 Task: Create a section Speed Sprint and in the section, add a milestone Cloud-based analytics platform development in the project ControlBridge
Action: Mouse moved to (81, 451)
Screenshot: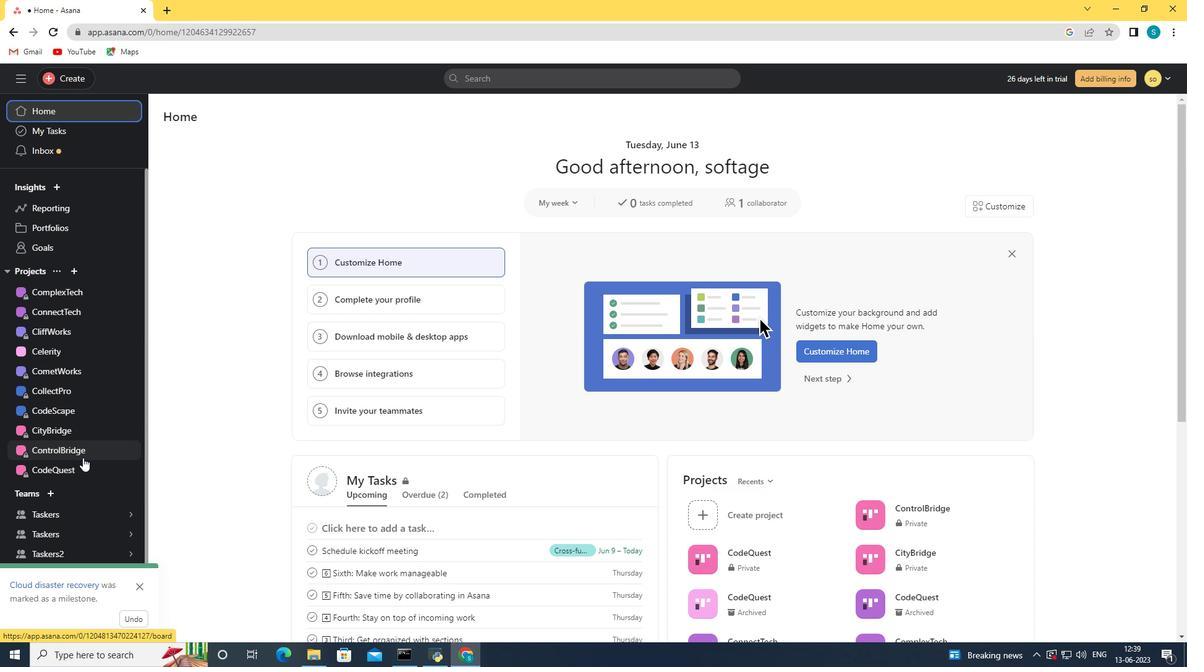 
Action: Mouse pressed left at (81, 451)
Screenshot: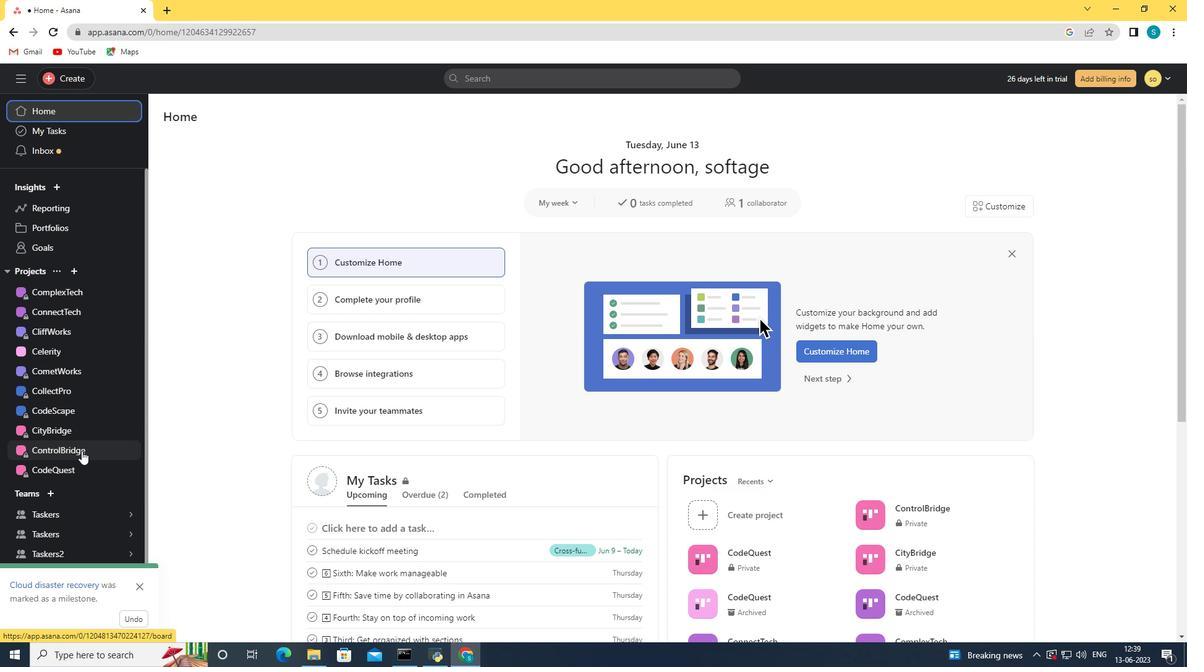 
Action: Mouse moved to (391, 638)
Screenshot: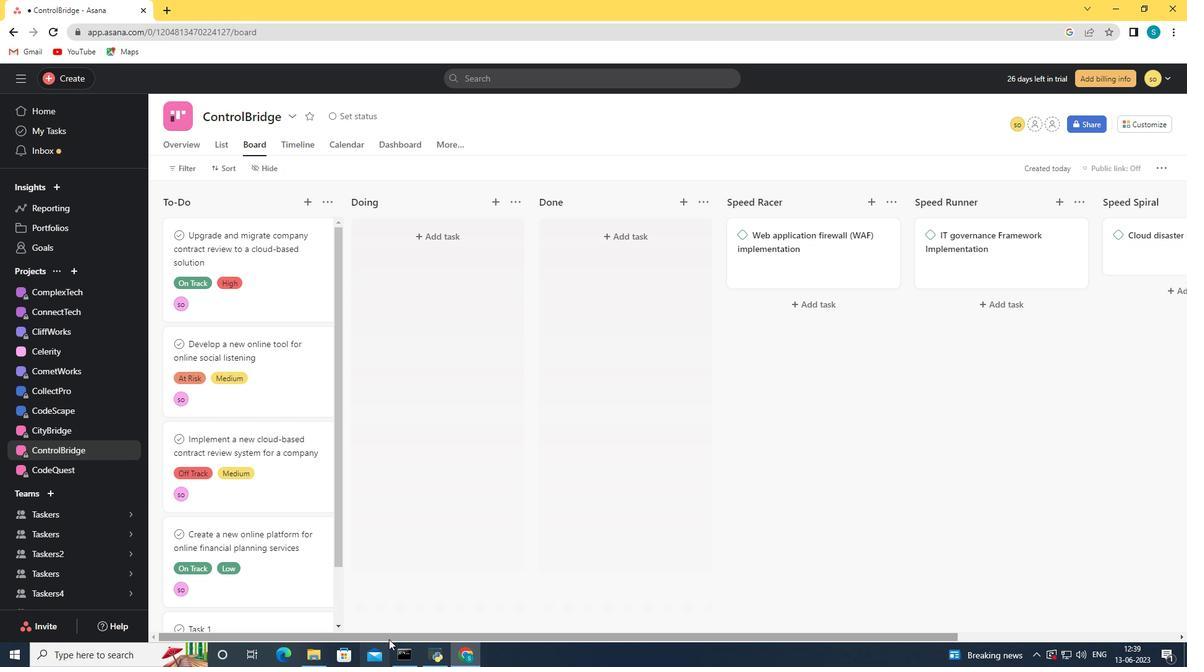 
Action: Mouse pressed left at (391, 638)
Screenshot: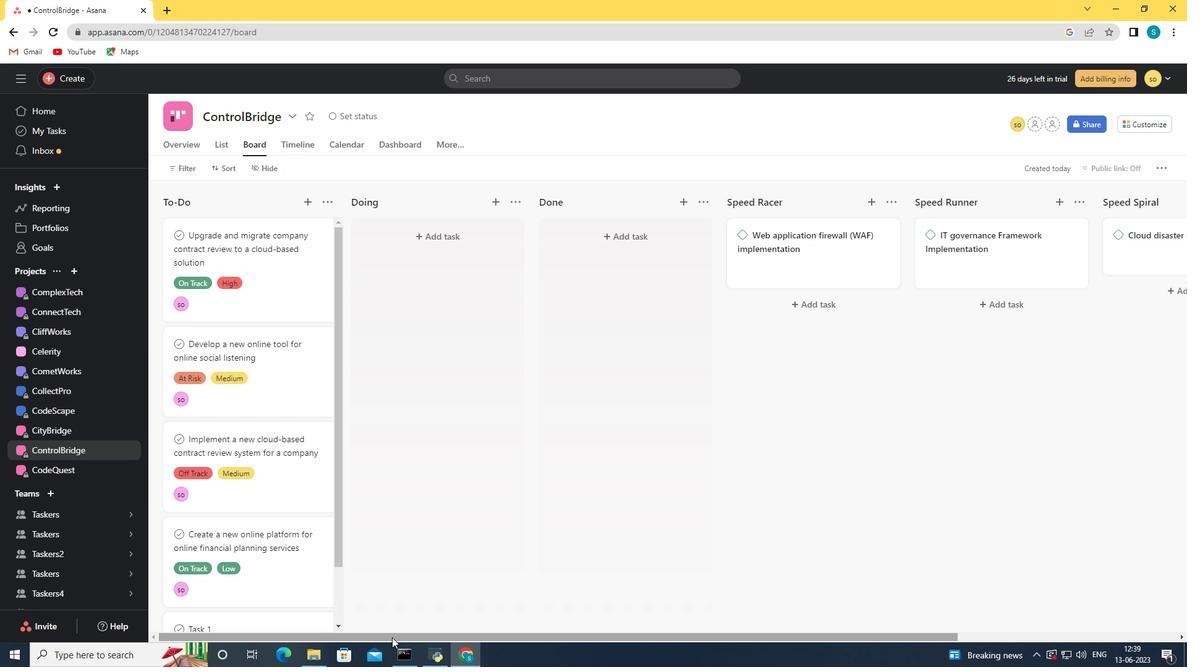 
Action: Mouse moved to (1039, 204)
Screenshot: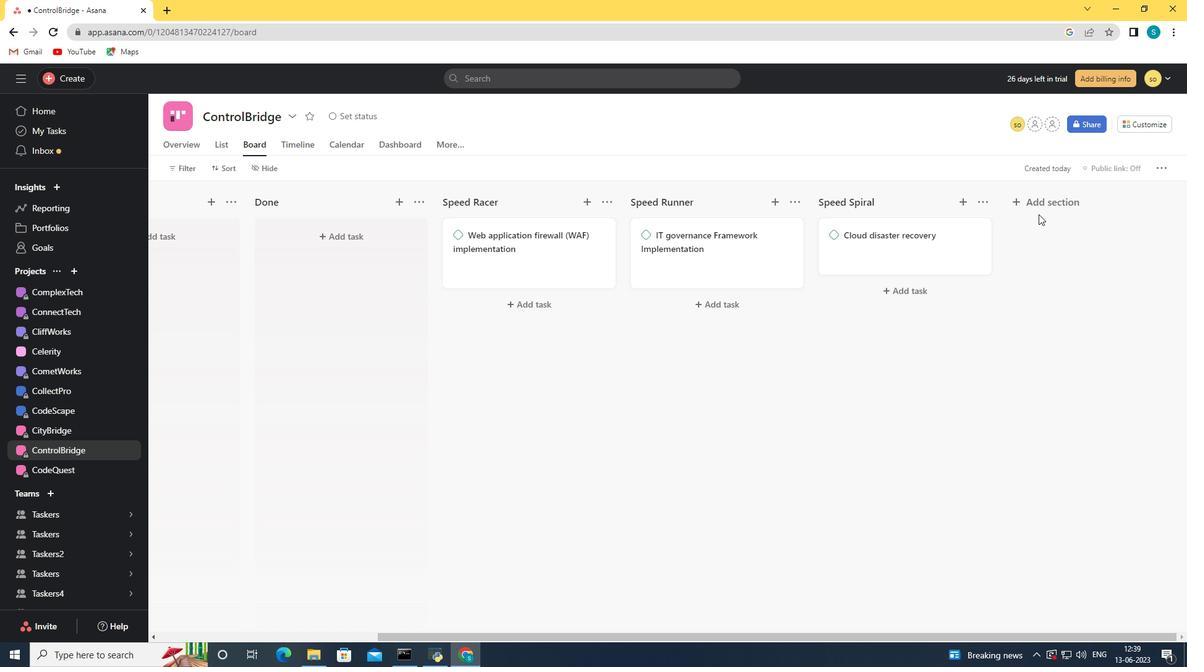 
Action: Mouse pressed left at (1039, 204)
Screenshot: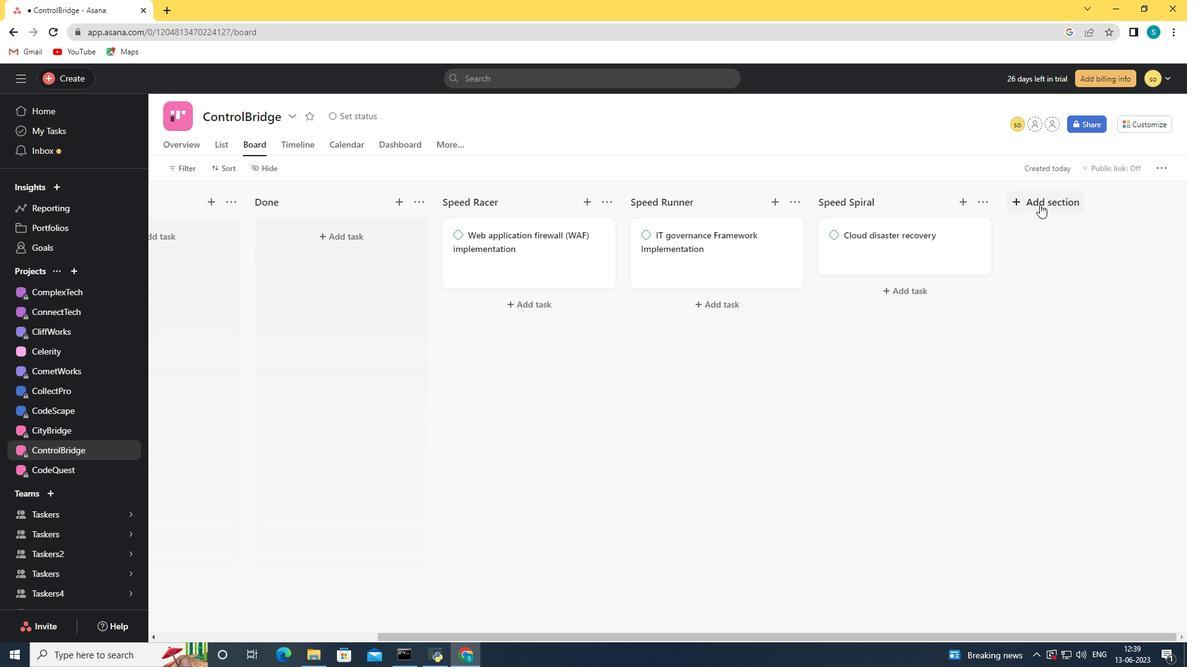 
Action: Key pressed <Key.shift><Key.shift><Key.shift><Key.shift><Key.shift><Key.shift><Key.shift><Key.shift><Key.shift><Key.shift><Key.shift><Key.shift><Key.shift><Key.shift><Key.shift><Key.shift><Key.shift><Key.shift><Key.shift><Key.shift><Key.shift><Key.shift><Key.shift><Key.shift><Key.shift><Key.shift><Key.shift><Key.shift><Key.shift><Key.shift><Key.shift><Key.shift><Key.shift><Key.shift><Key.shift><Key.shift><Key.shift><Key.shift><Key.shift>Speed<Key.space><Key.shift>Sprint
Screenshot: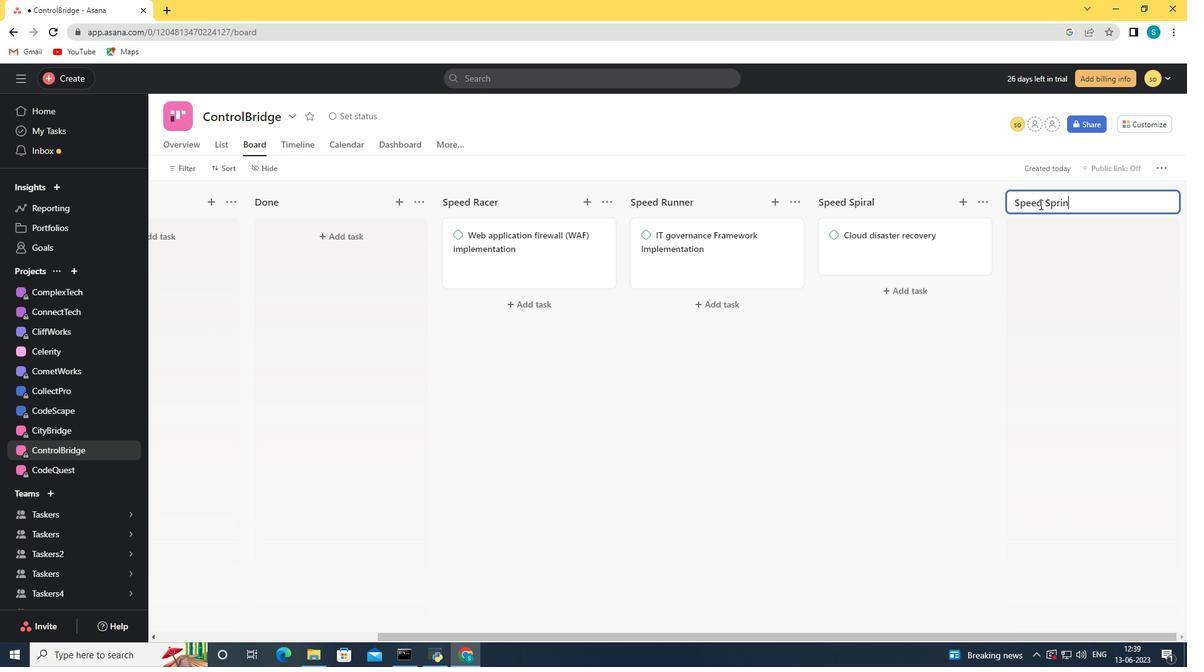 
Action: Mouse moved to (1057, 242)
Screenshot: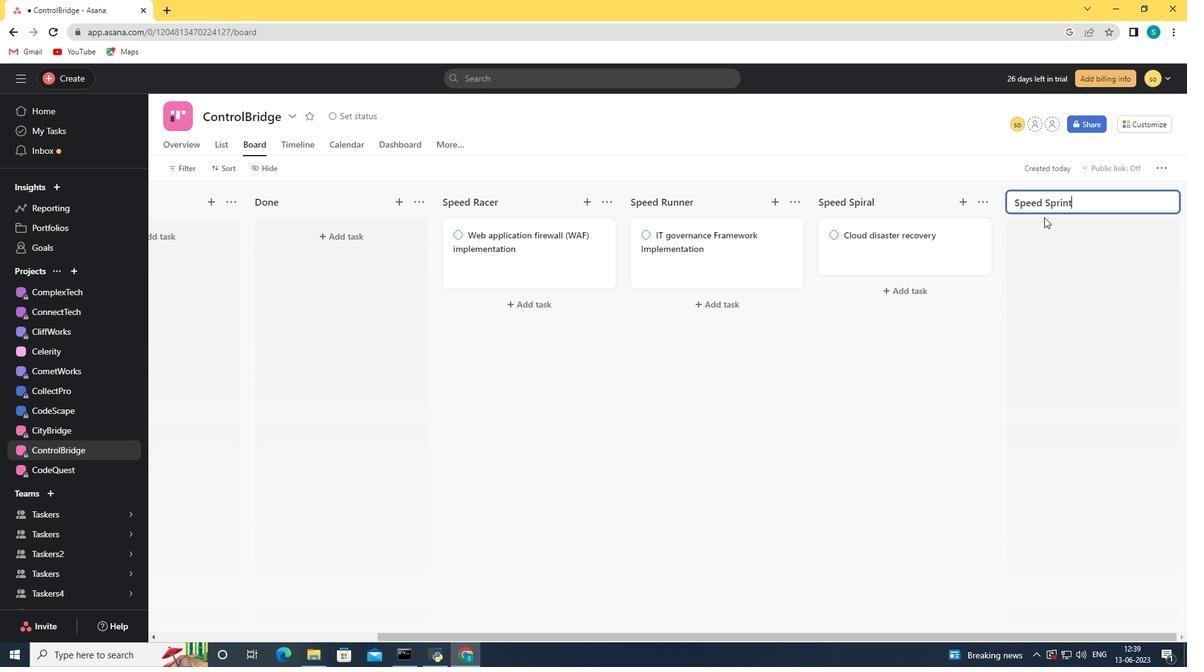 
Action: Mouse pressed left at (1057, 242)
Screenshot: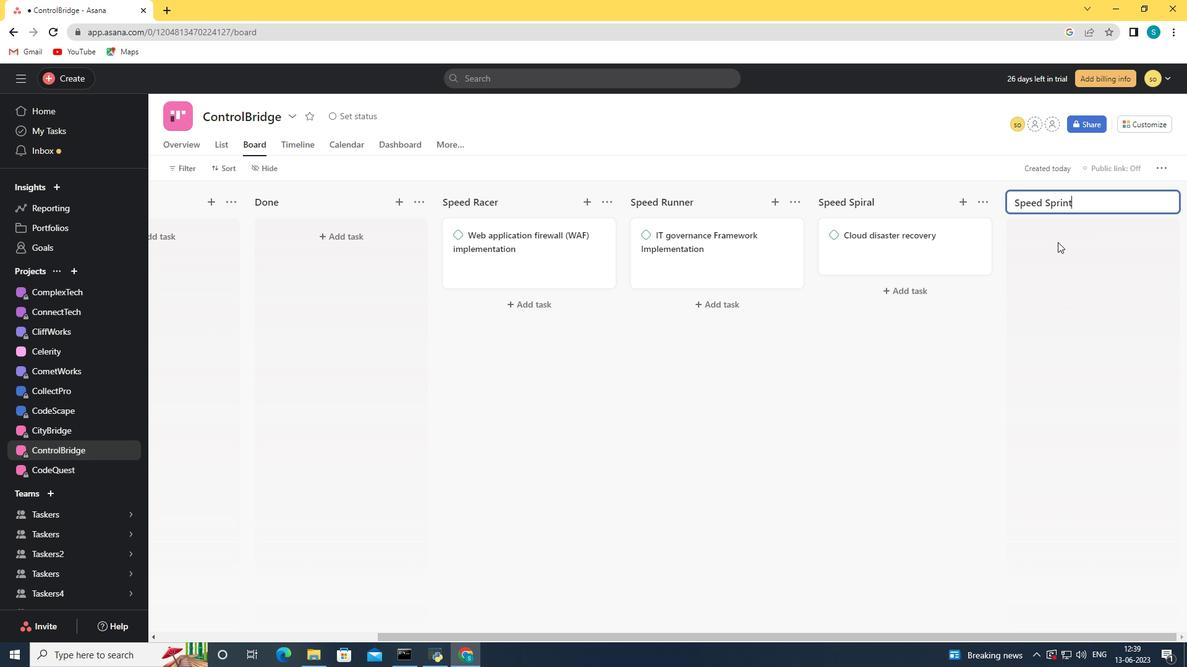 
Action: Mouse moved to (965, 199)
Screenshot: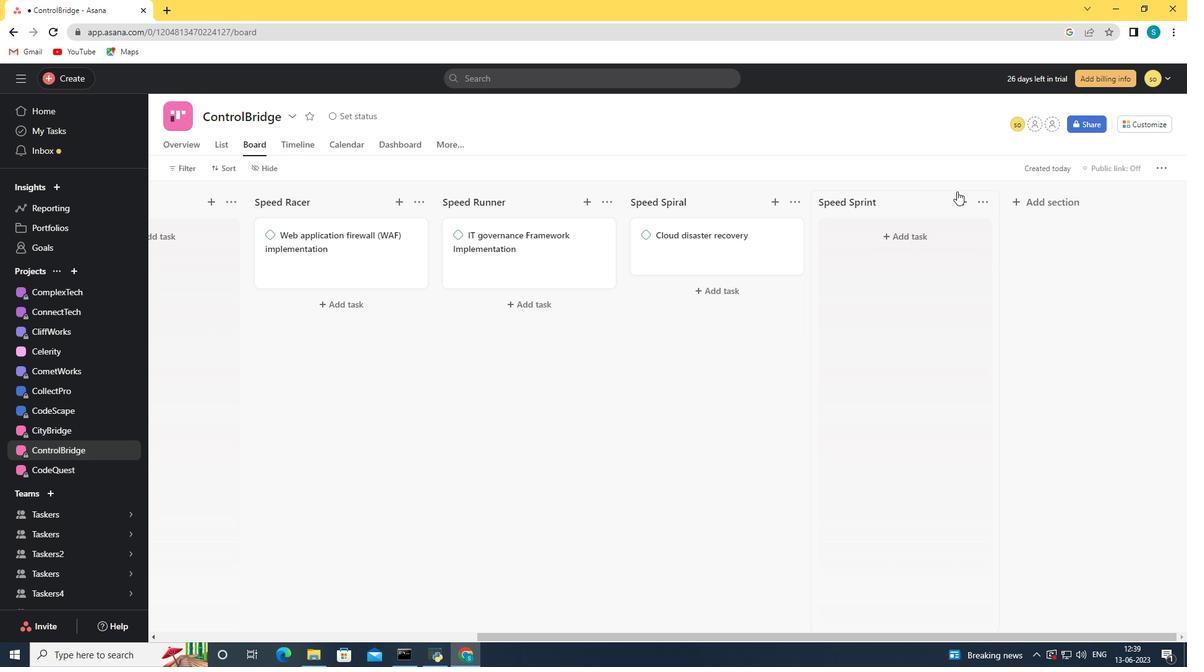 
Action: Mouse pressed left at (965, 199)
Screenshot: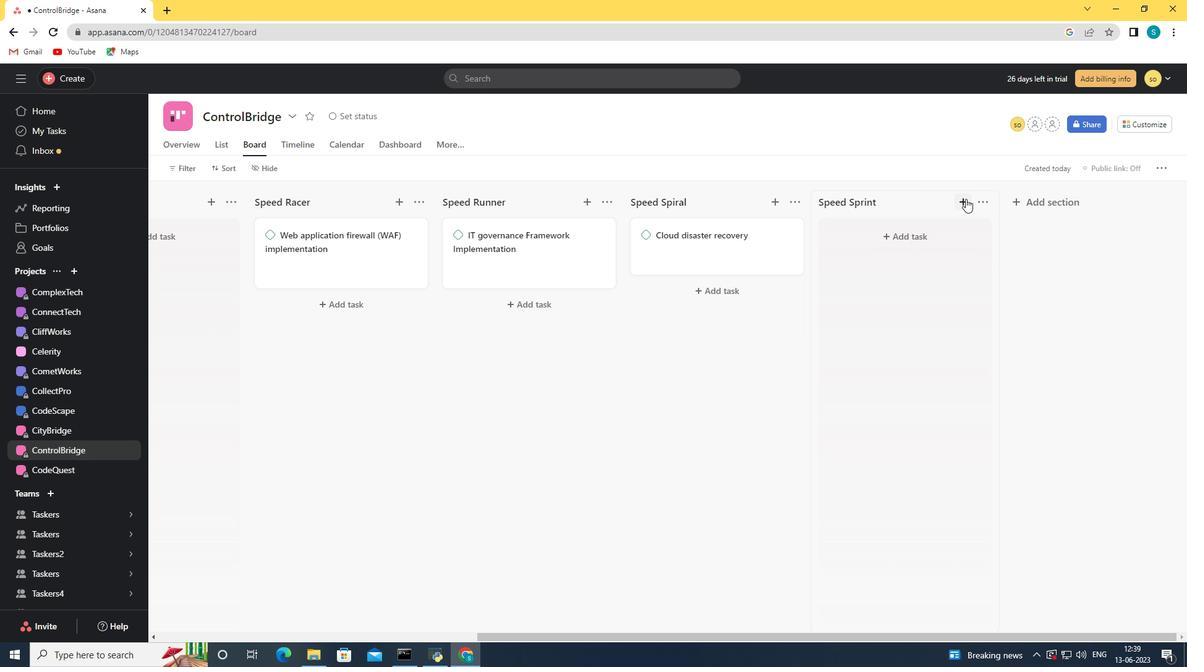 
Action: Mouse moved to (883, 234)
Screenshot: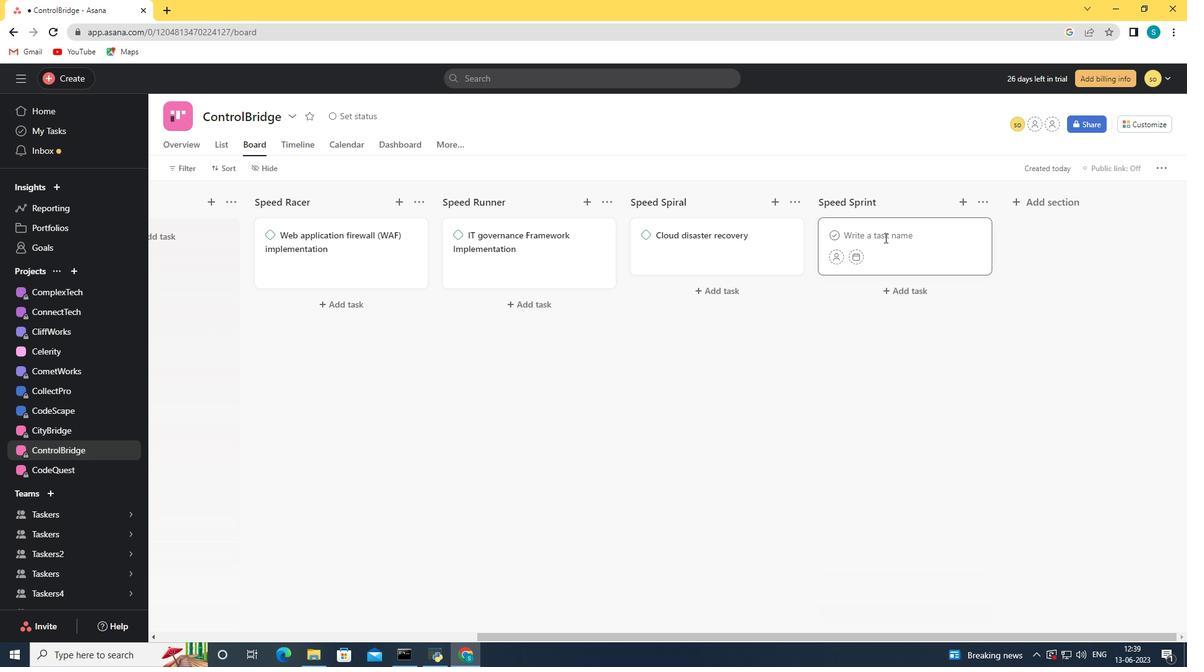 
Action: Key pressed <Key.shift><Key.shift><Key.shift><Key.shift>Cloud-<Key.shift>Based<Key.space><Key.shift>Analytics<Key.space><Key.shift><Key.shift><Key.shift><Key.shift><Key.shift><Key.shift><Key.shift><Key.shift><Key.shift><Key.shift><Key.shift><Key.shift><Key.shift><Key.shift><Key.shift><Key.shift><Key.shift><Key.shift><Key.shift><Key.shift>P<Key.backspace>platform<Key.space><Key.shift><Key.shift><Key.shift><Key.shift>development
Screenshot: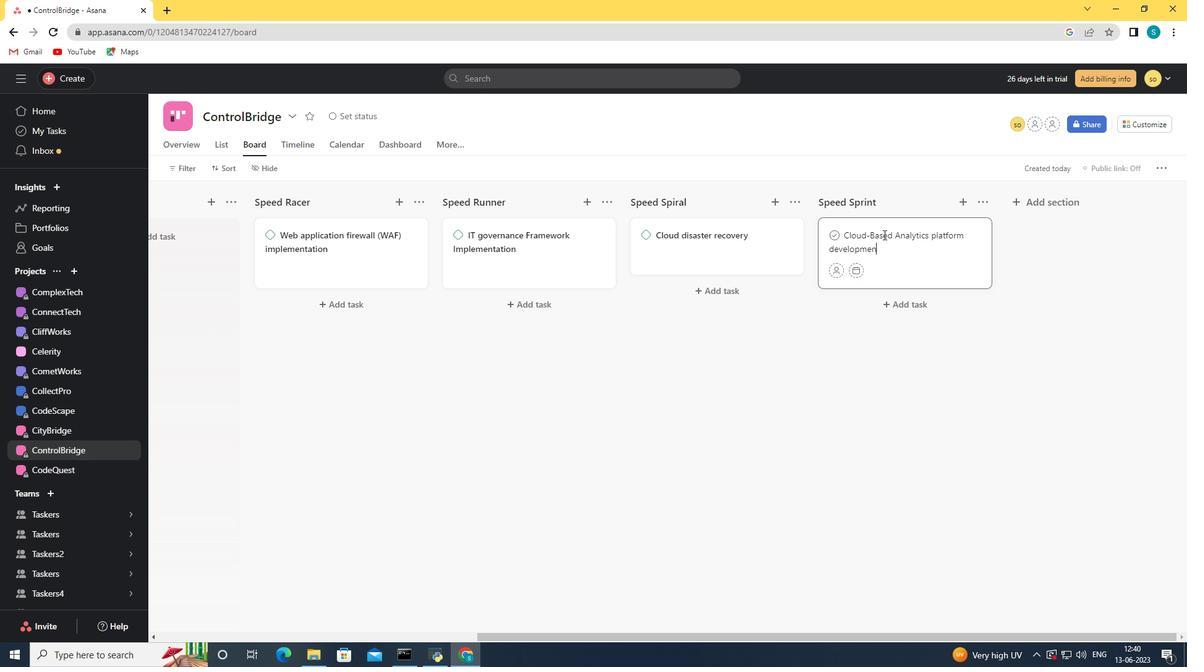 
Action: Mouse moved to (907, 250)
Screenshot: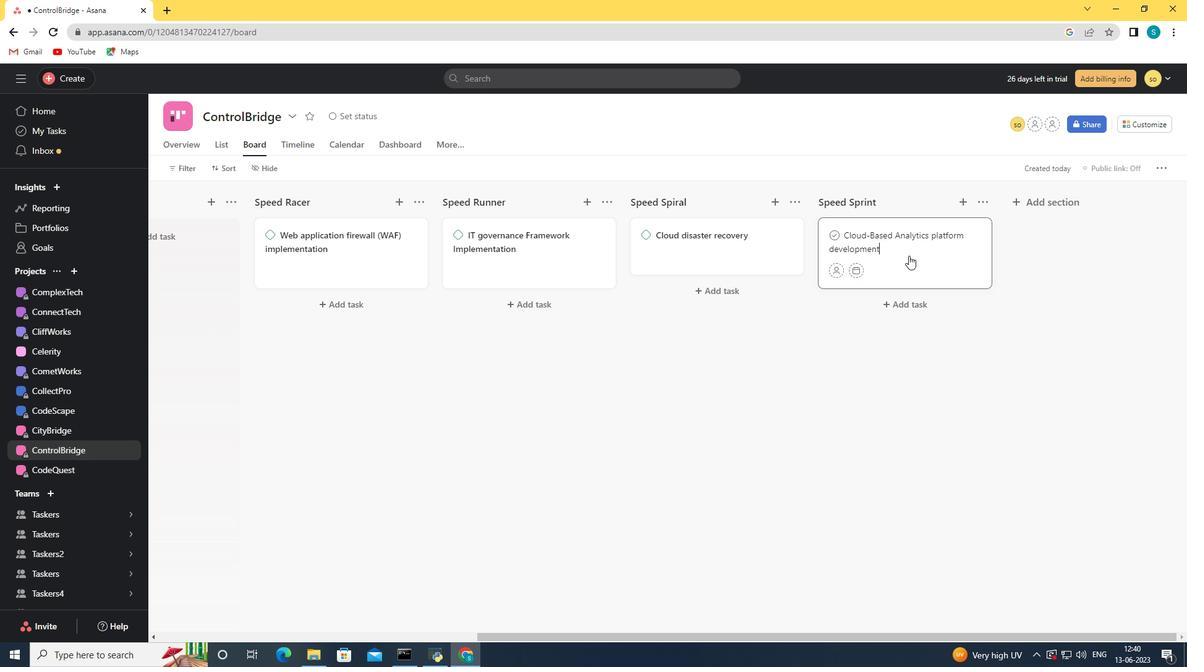 
Action: Mouse pressed left at (907, 250)
Screenshot: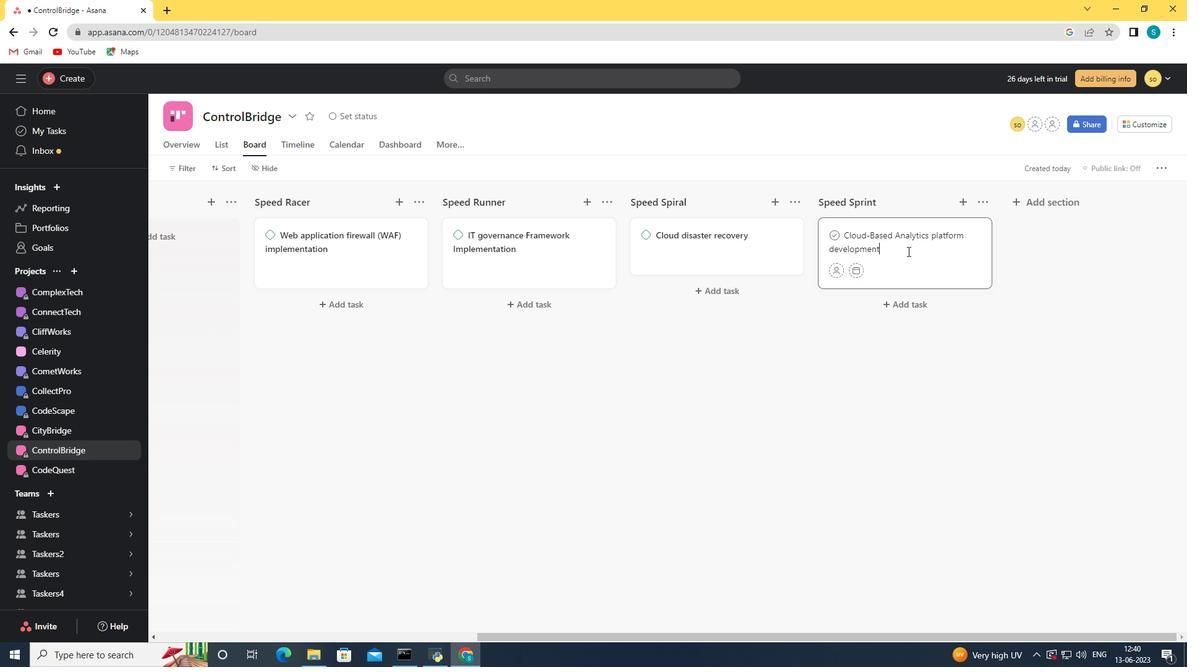 
Action: Mouse moved to (910, 260)
Screenshot: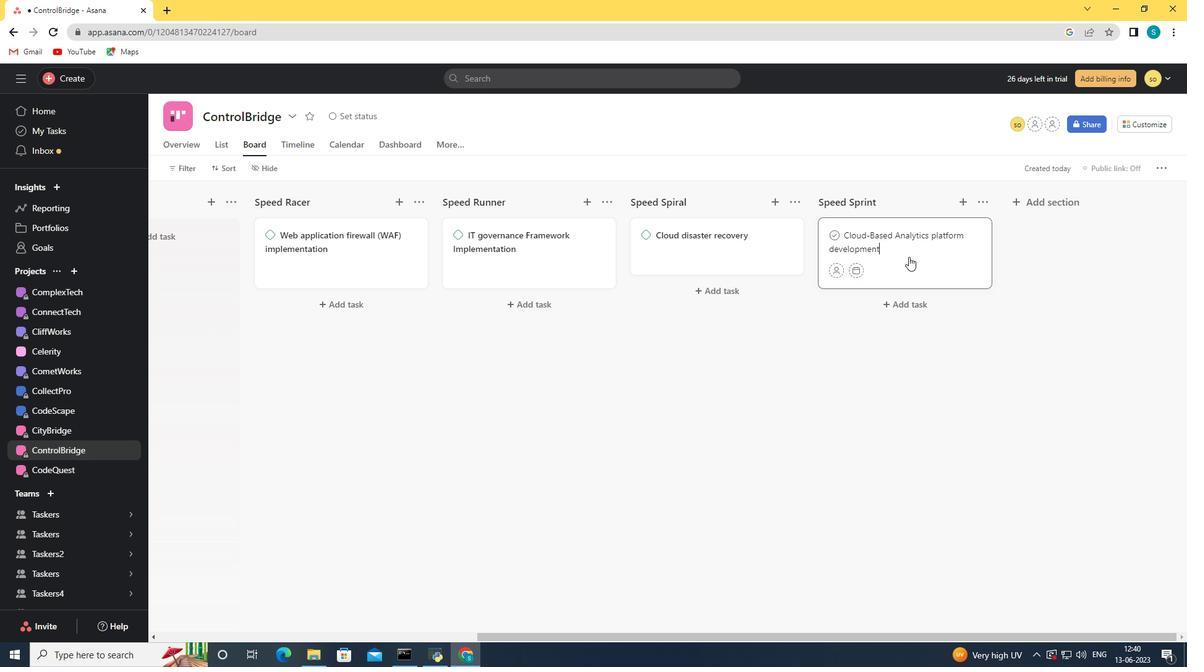 
Action: Mouse pressed left at (910, 260)
Screenshot: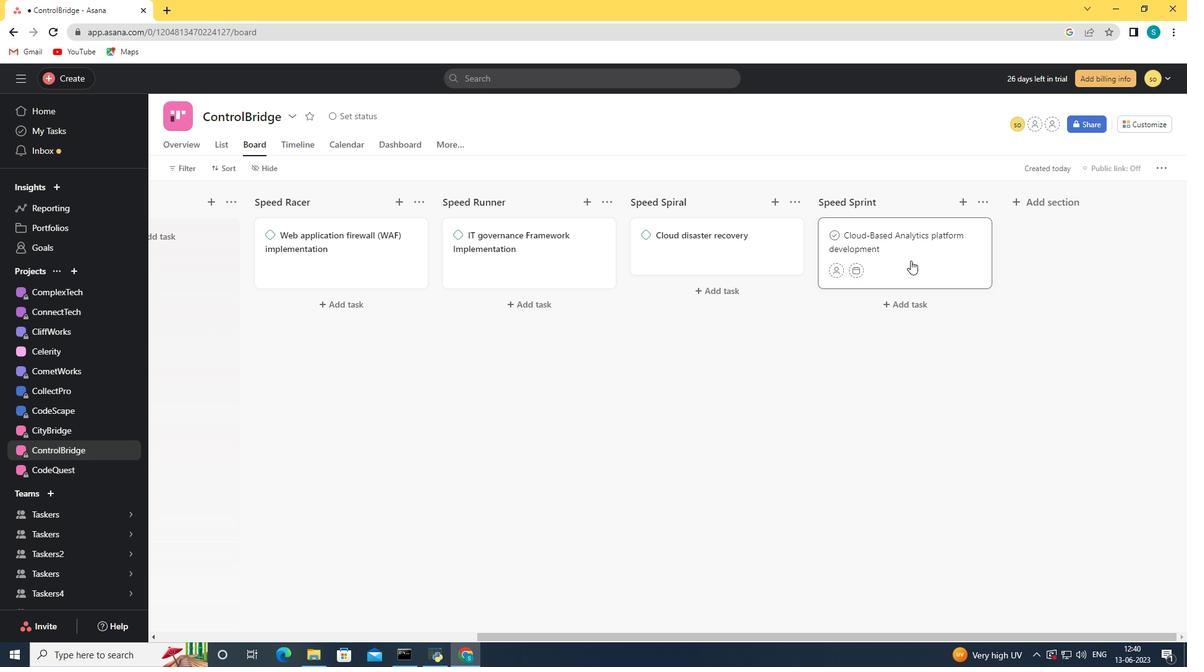 
Action: Mouse moved to (1144, 173)
Screenshot: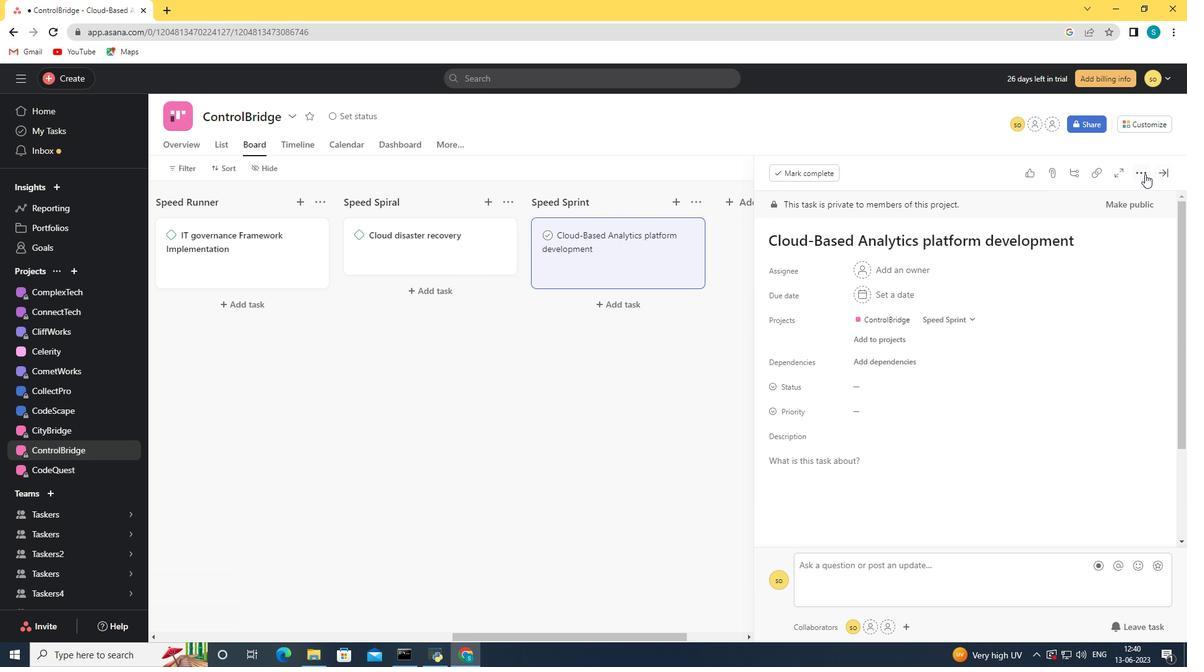 
Action: Mouse pressed left at (1144, 173)
Screenshot: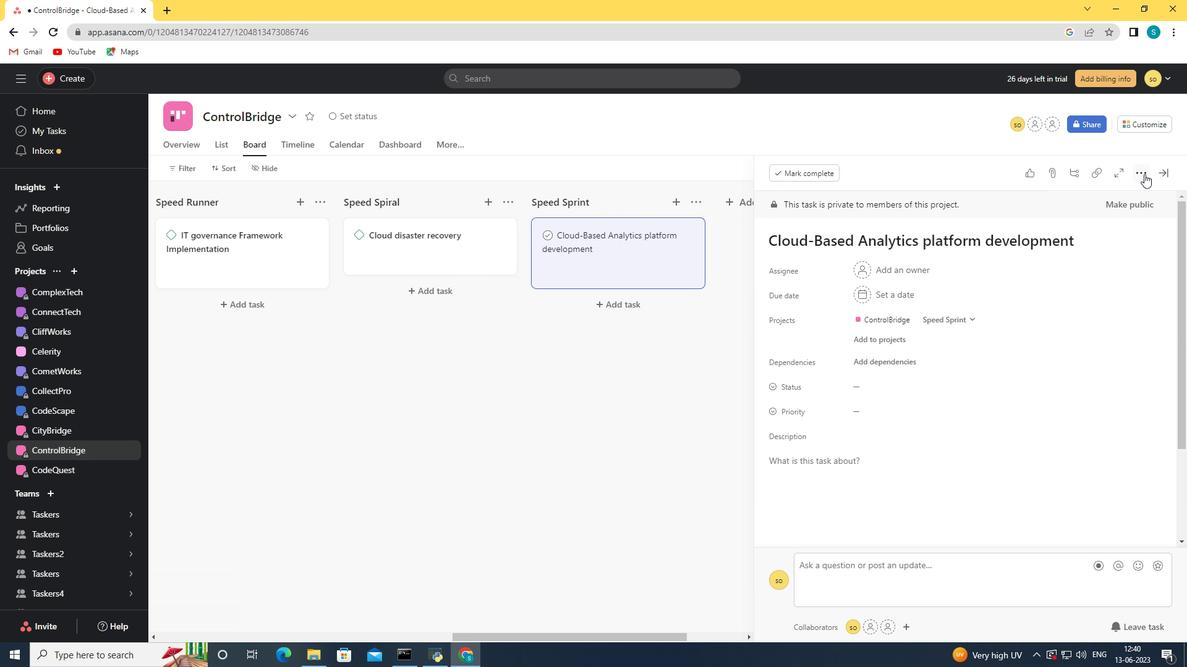 
Action: Mouse moved to (1032, 212)
Screenshot: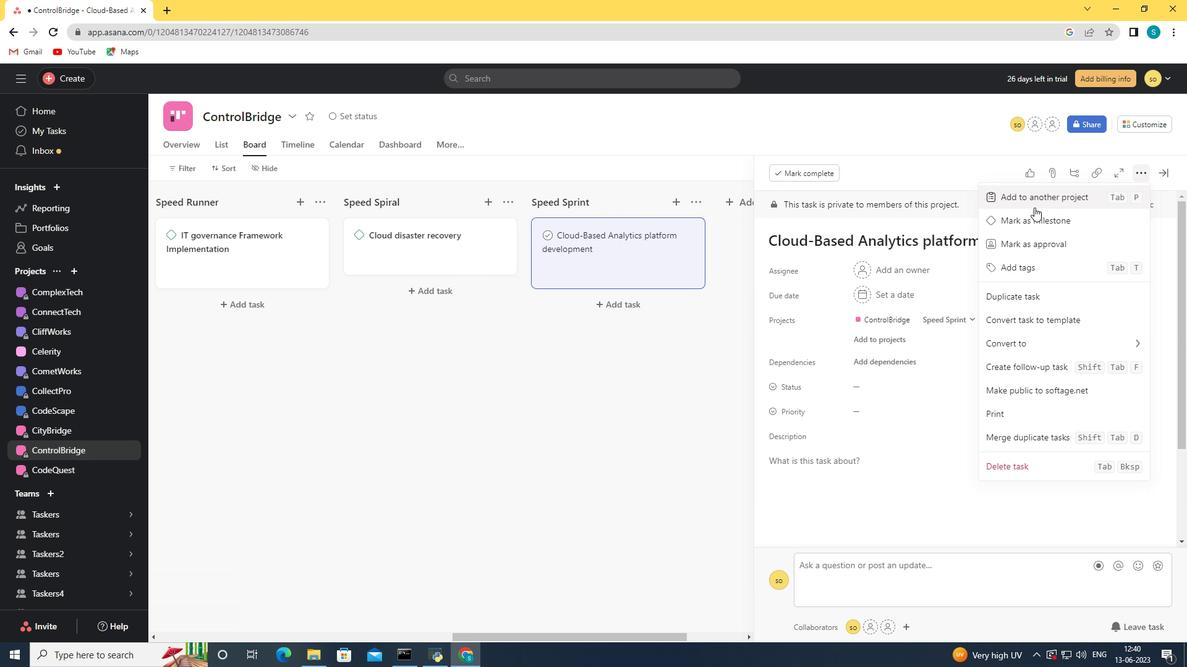 
Action: Mouse pressed left at (1032, 212)
Screenshot: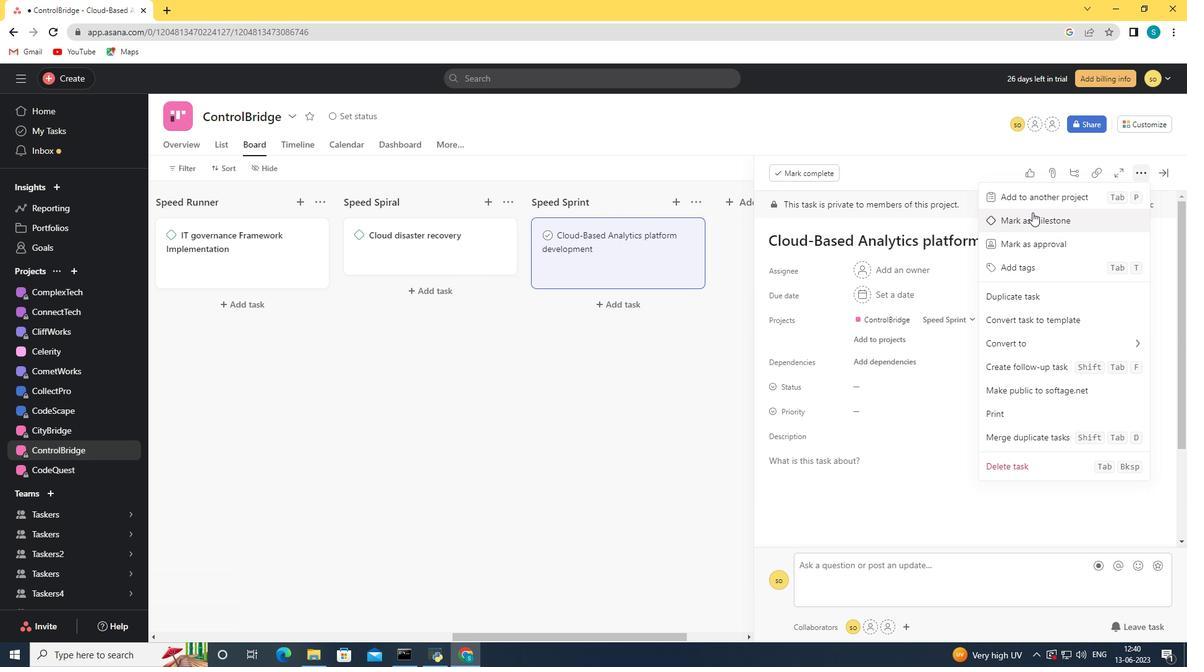 
Action: Mouse moved to (1163, 168)
Screenshot: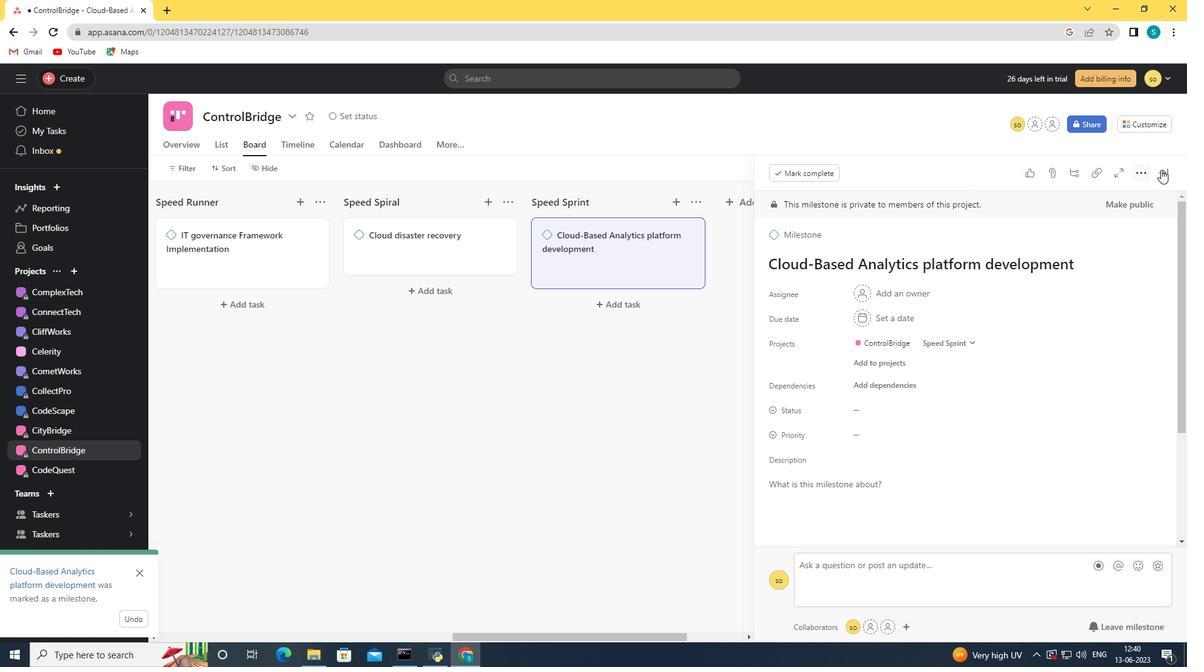 
Action: Mouse pressed left at (1163, 168)
Screenshot: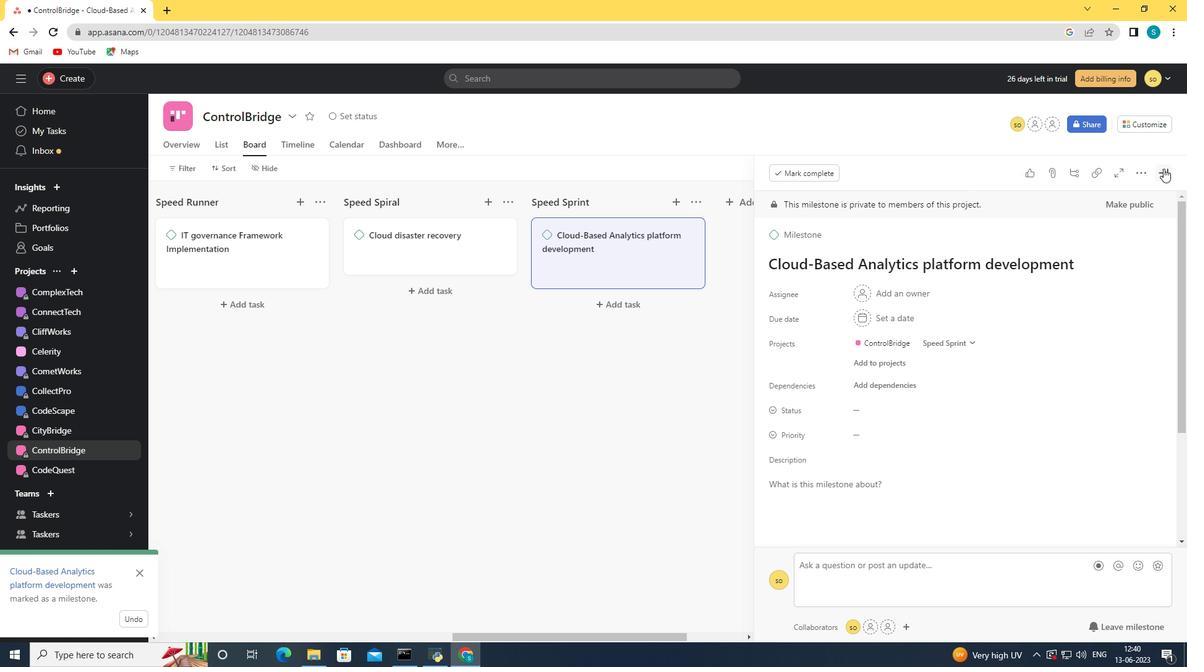 
Action: Mouse moved to (932, 297)
Screenshot: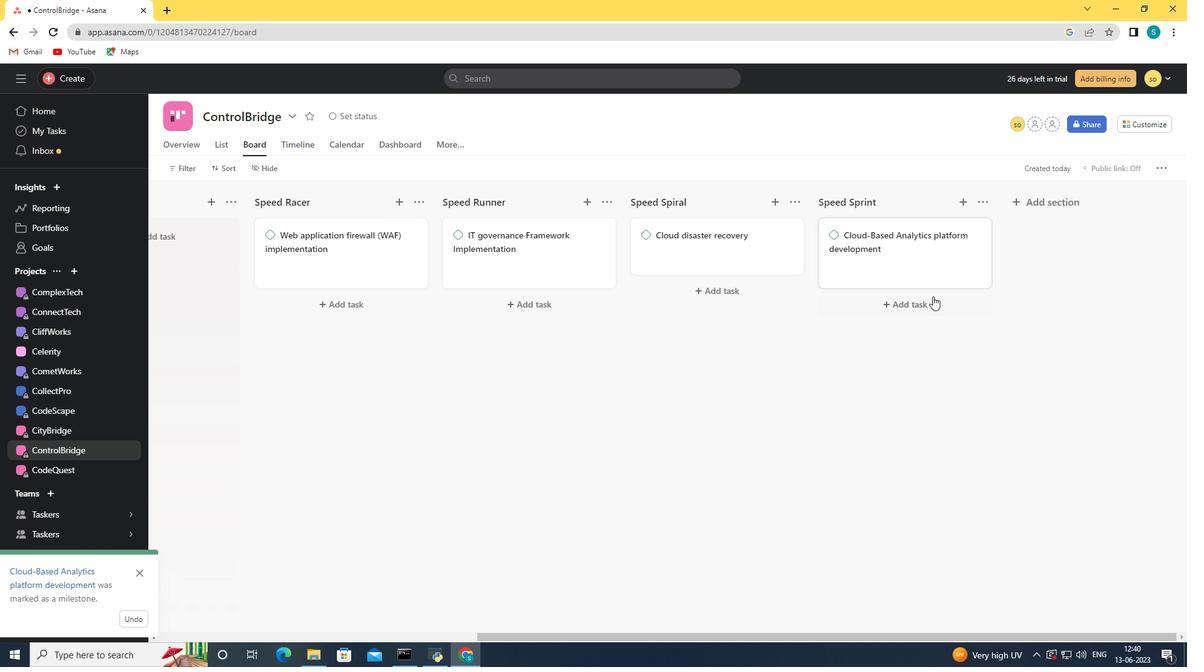 
